 Task: Add Sprouts Two Bite Chocolate Cupcakes to the cart.
Action: Mouse moved to (21, 97)
Screenshot: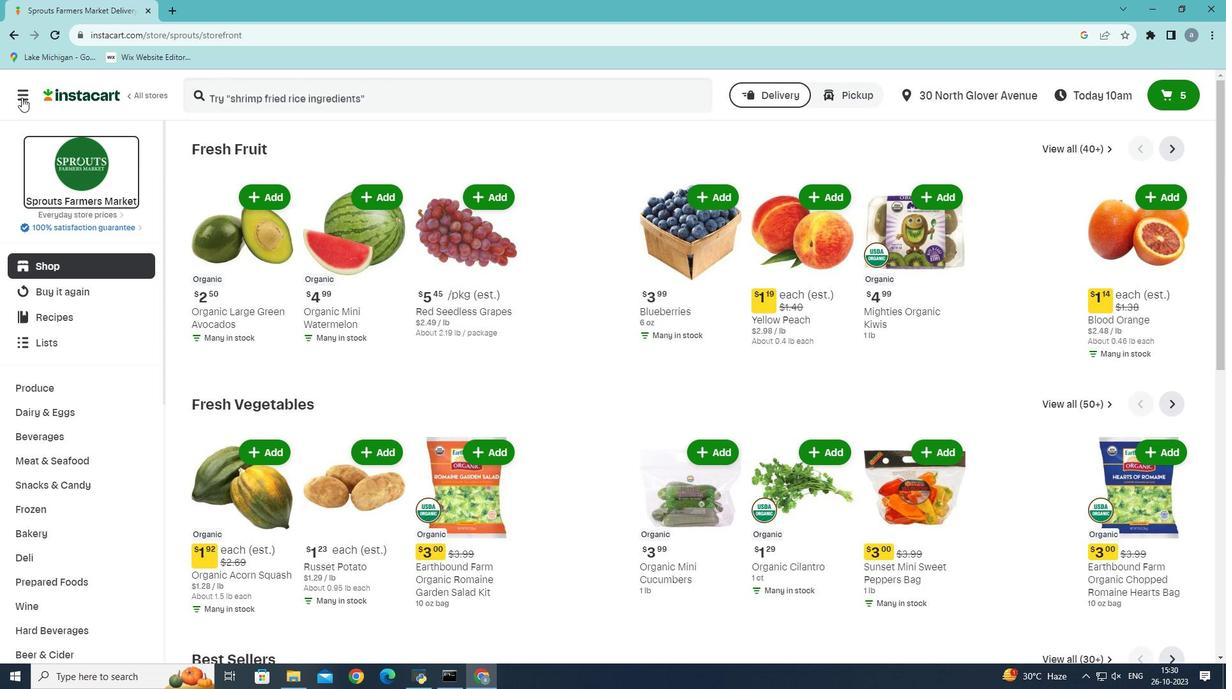 
Action: Mouse pressed left at (21, 97)
Screenshot: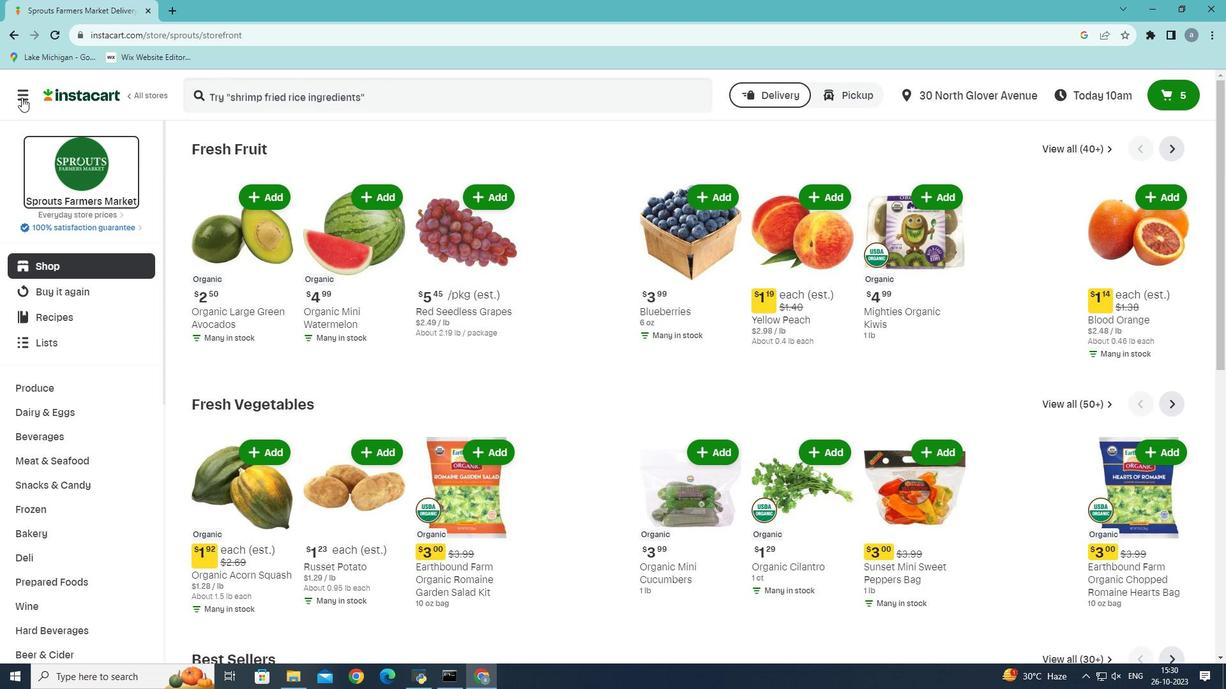 
Action: Mouse moved to (76, 373)
Screenshot: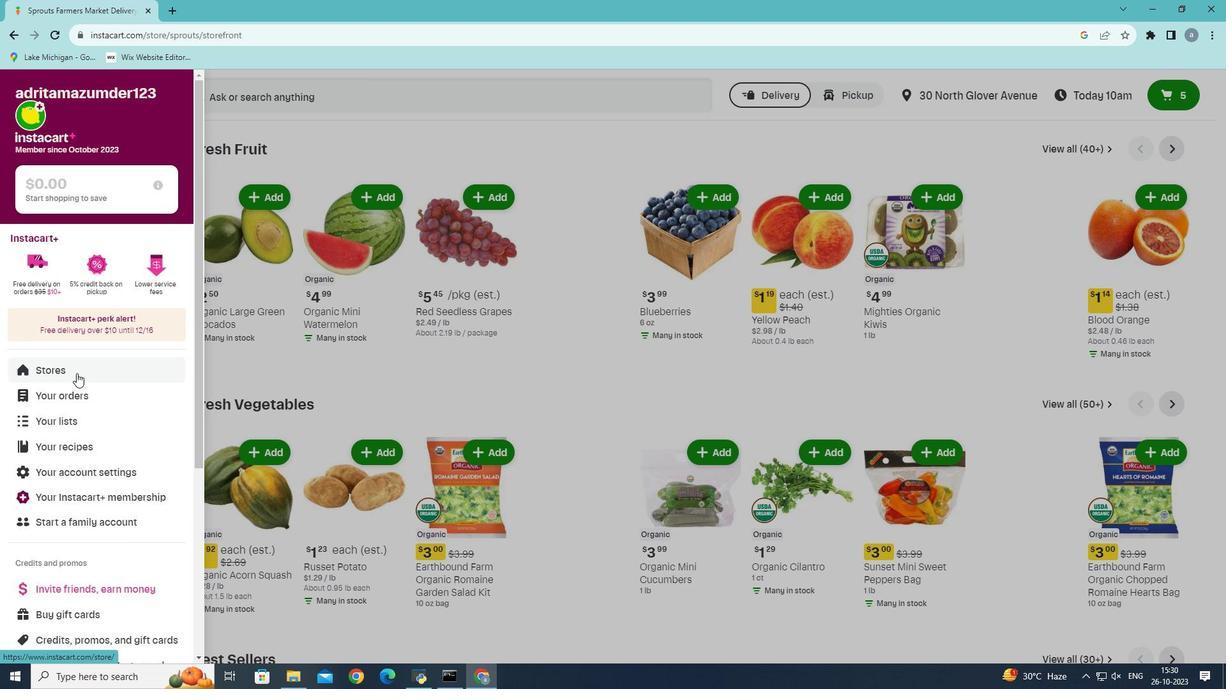 
Action: Mouse pressed left at (76, 373)
Screenshot: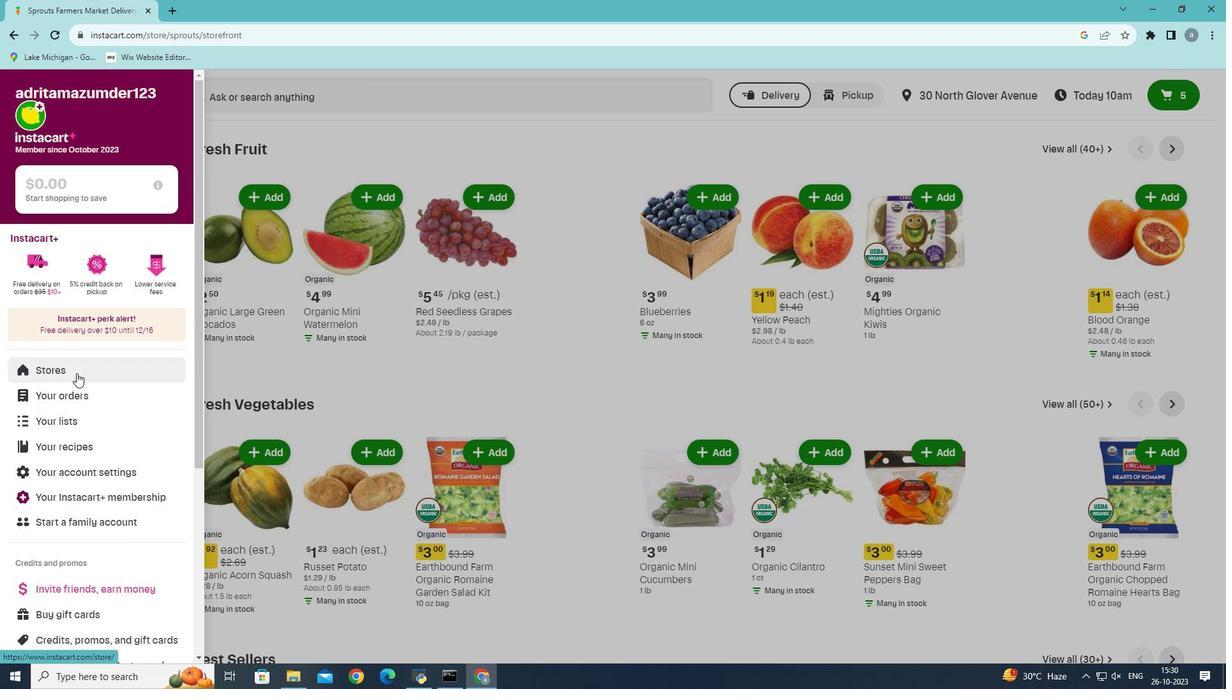 
Action: Mouse moved to (300, 148)
Screenshot: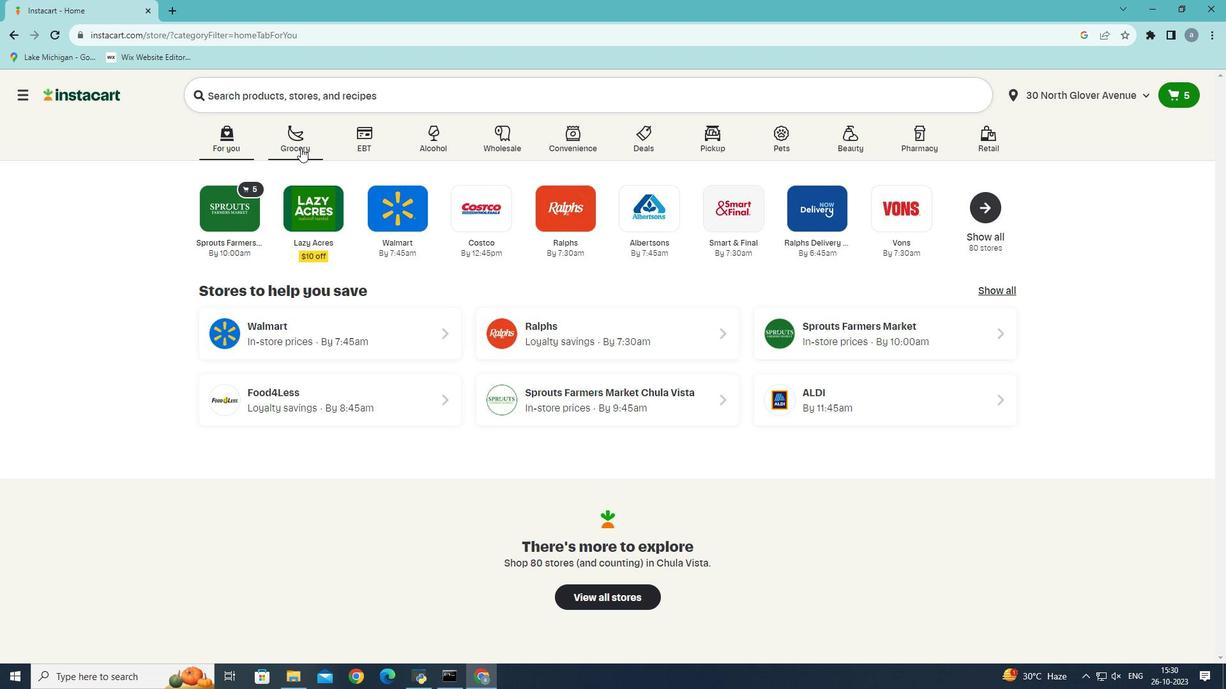 
Action: Mouse pressed left at (300, 148)
Screenshot: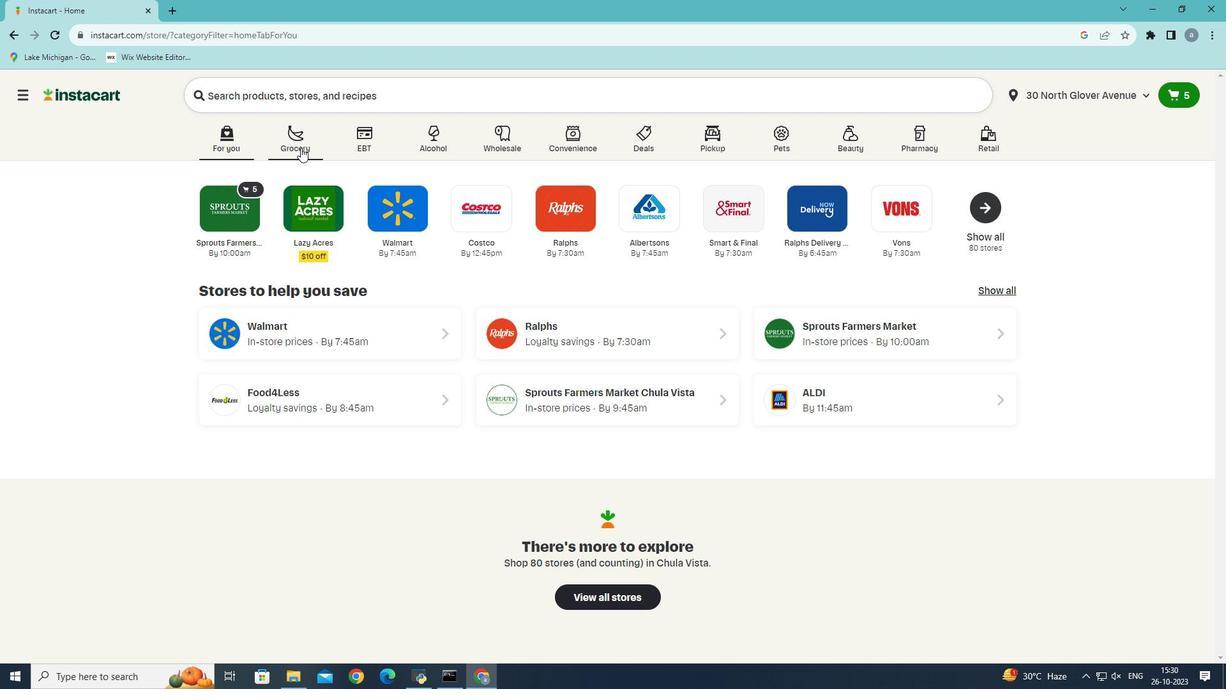 
Action: Mouse moved to (304, 371)
Screenshot: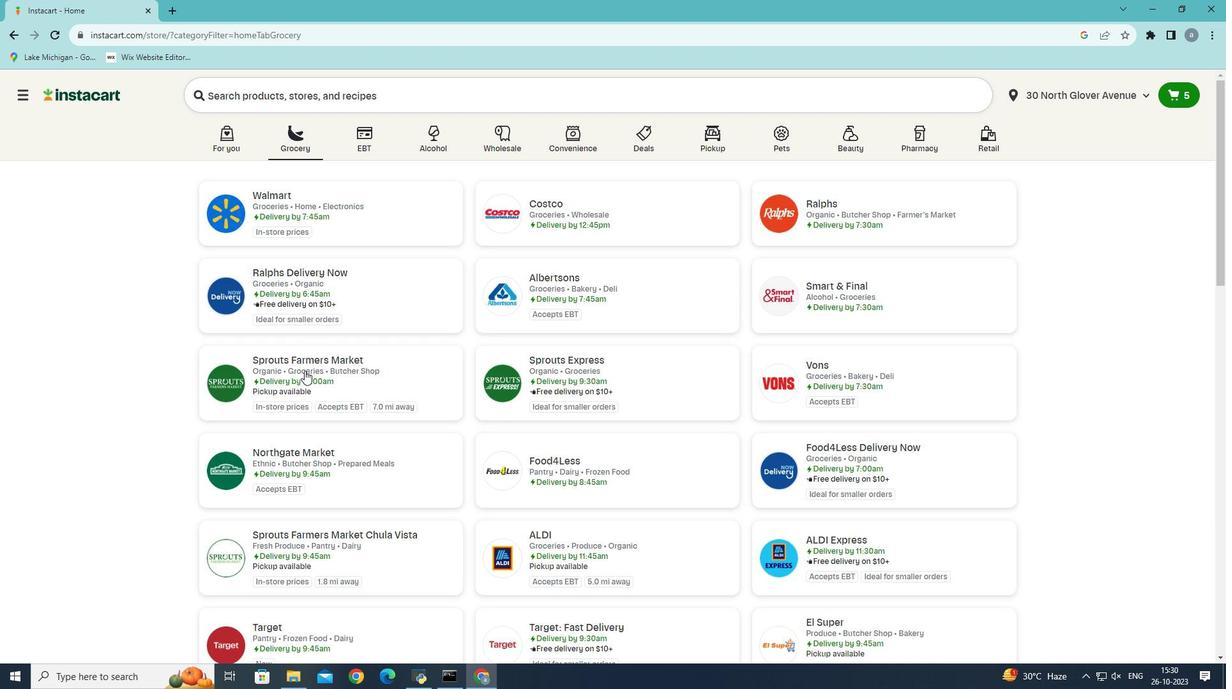 
Action: Mouse pressed left at (304, 371)
Screenshot: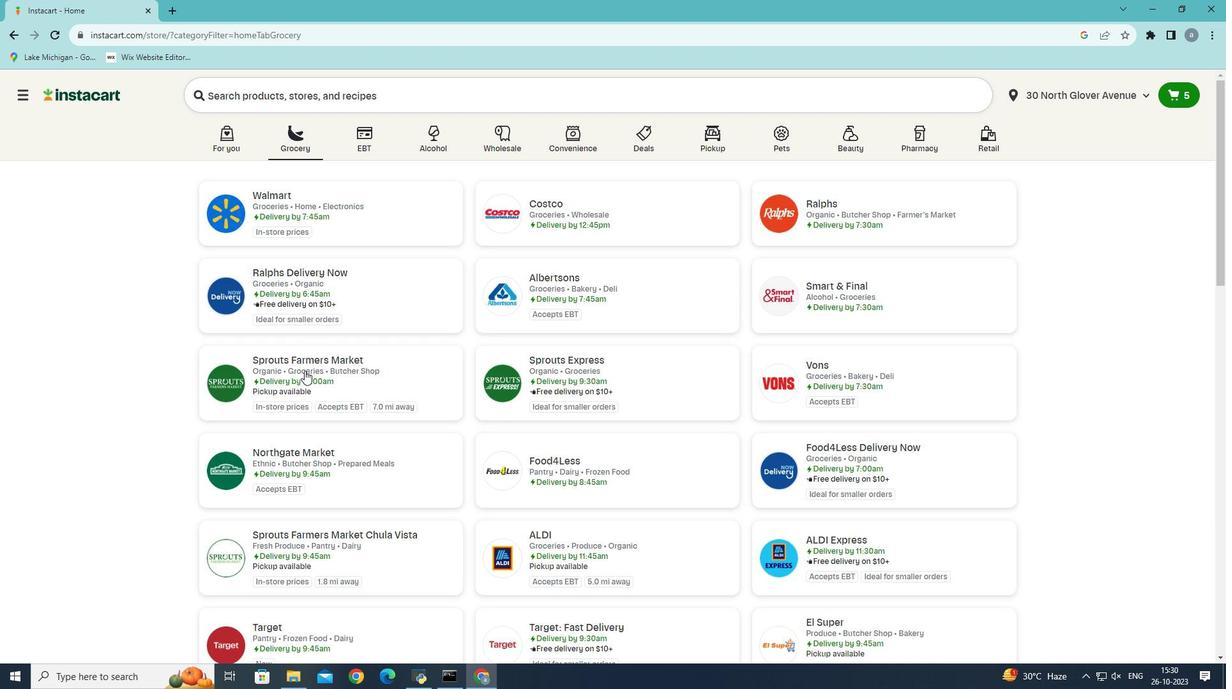 
Action: Mouse moved to (31, 532)
Screenshot: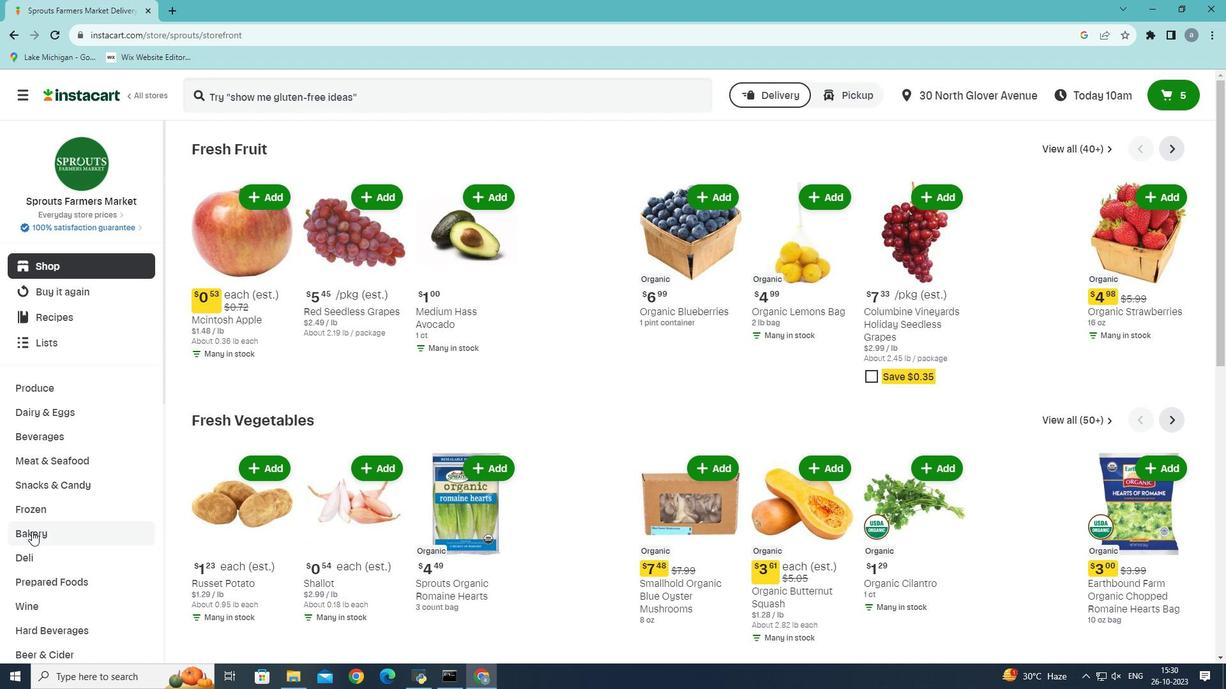 
Action: Mouse pressed left at (31, 532)
Screenshot: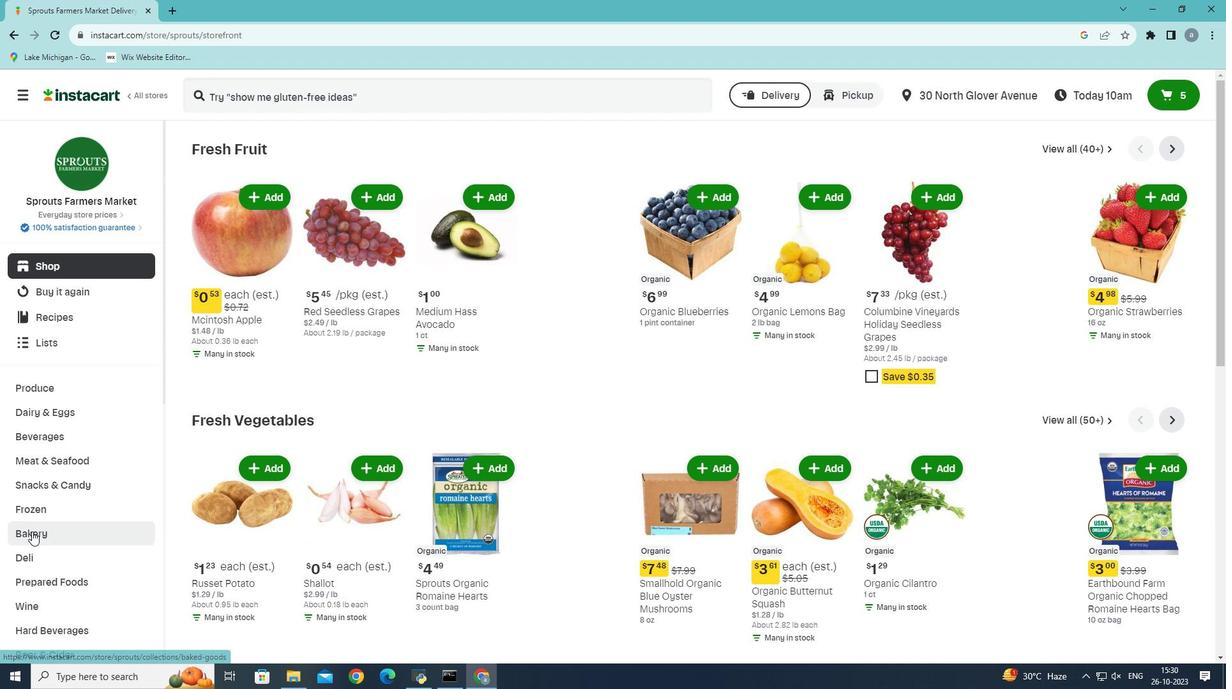 
Action: Mouse moved to (866, 182)
Screenshot: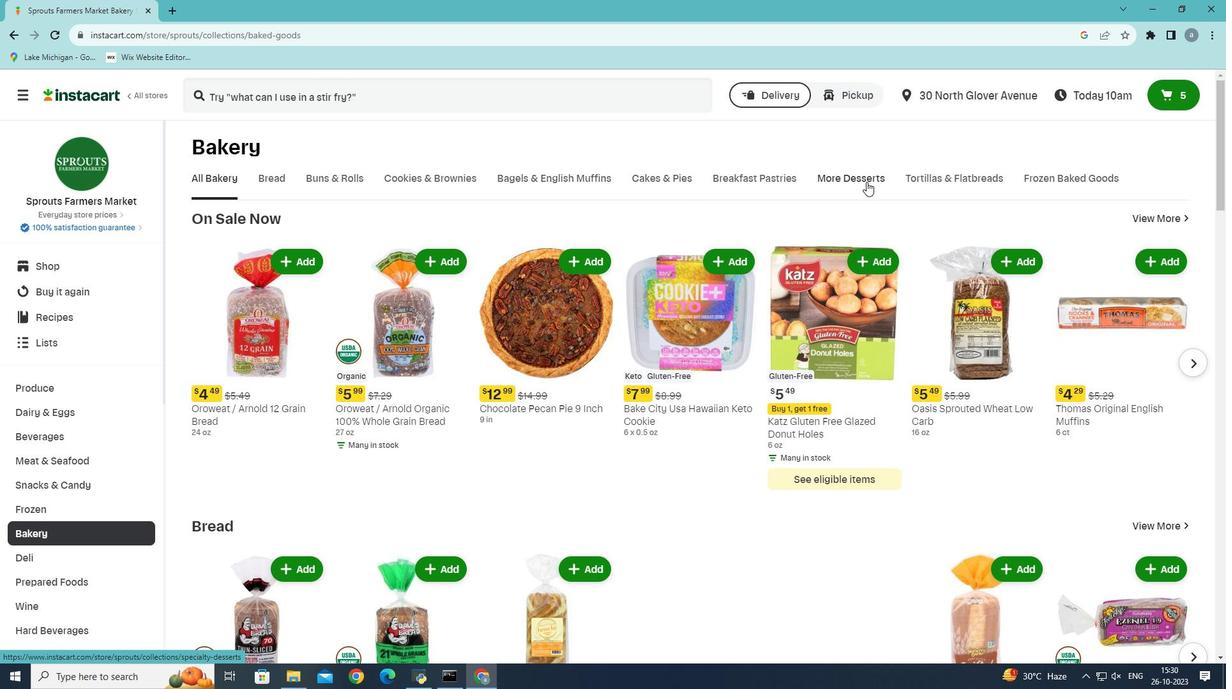 
Action: Mouse pressed left at (866, 182)
Screenshot: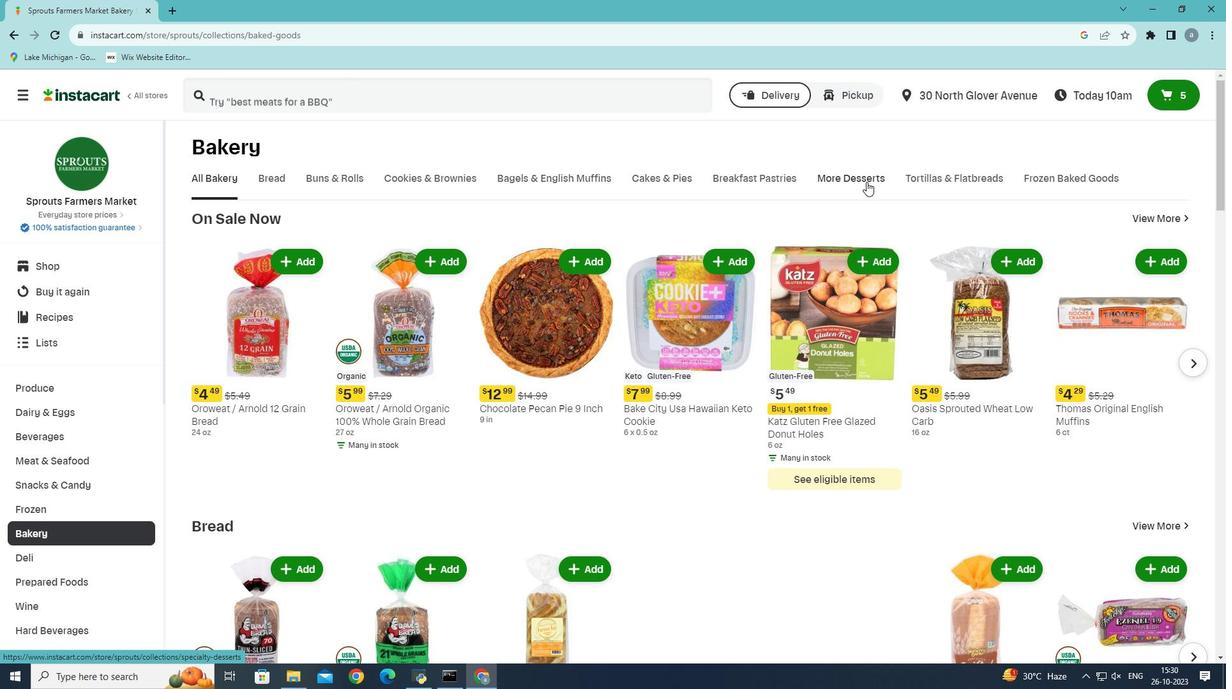
Action: Mouse moved to (308, 244)
Screenshot: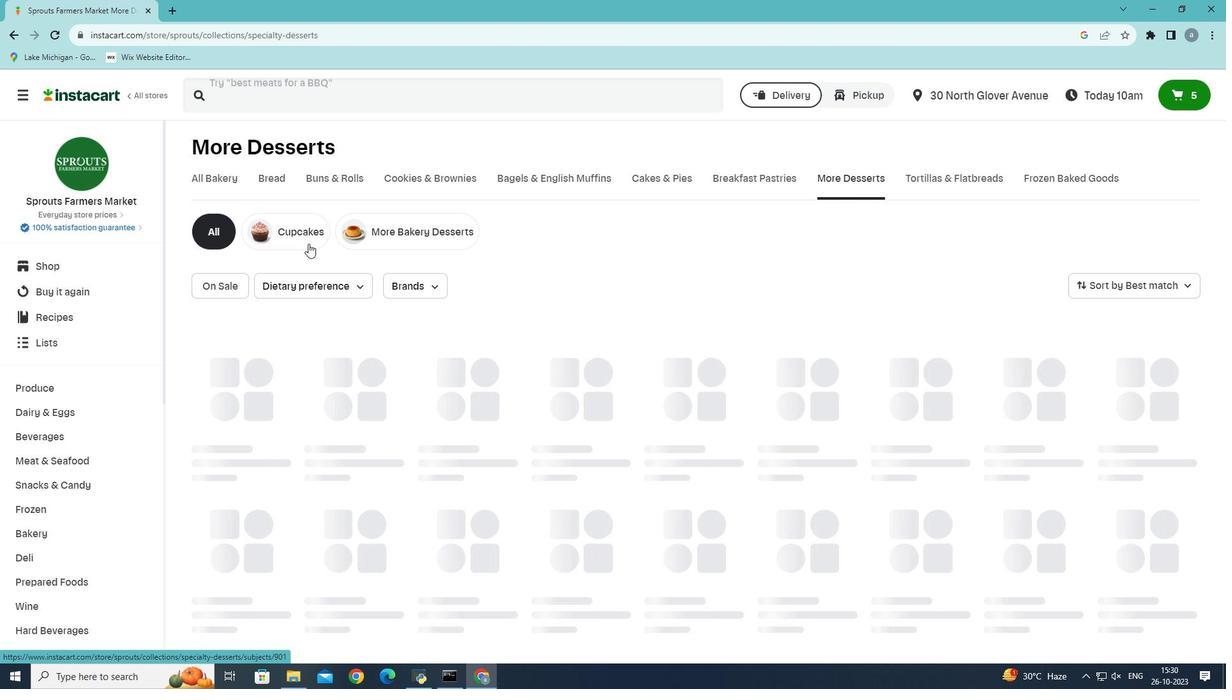 
Action: Mouse pressed left at (308, 244)
Screenshot: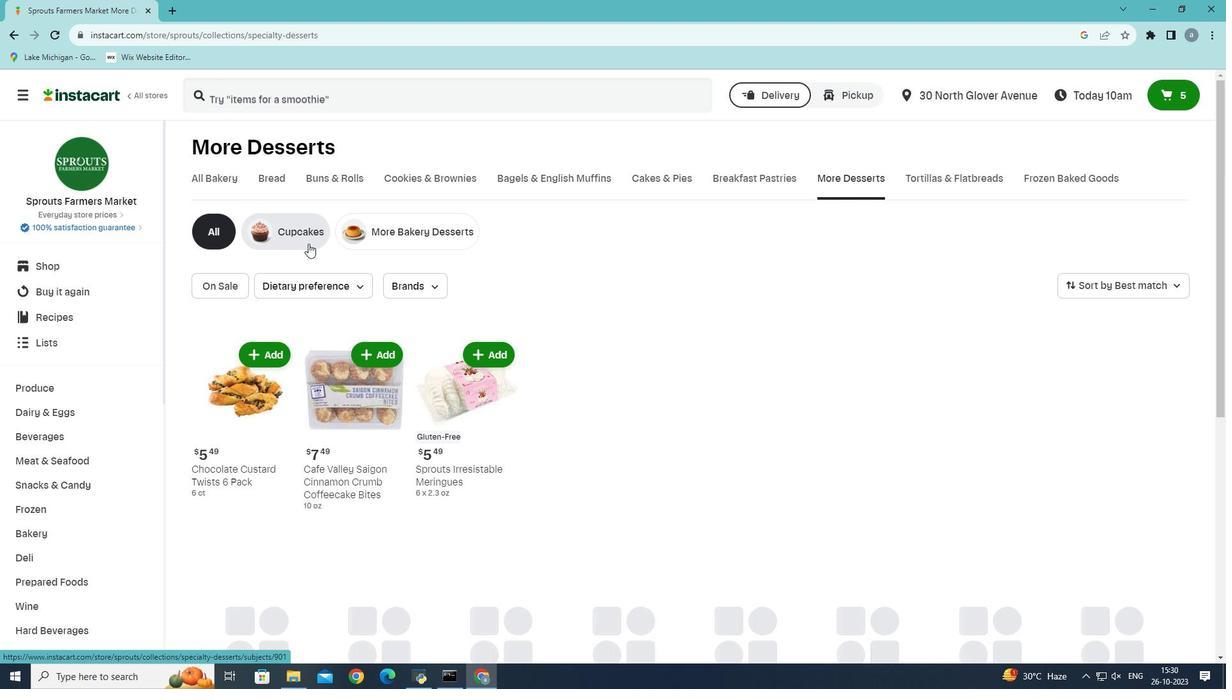 
Action: Mouse moved to (475, 353)
Screenshot: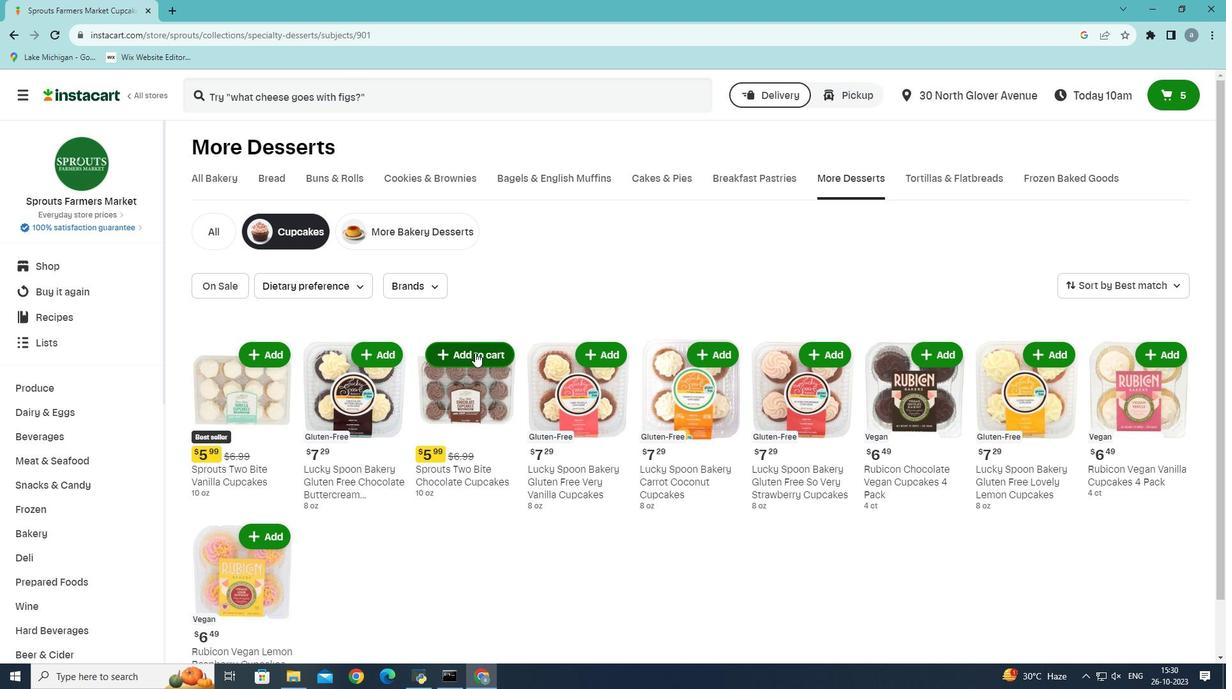 
Action: Mouse pressed left at (475, 353)
Screenshot: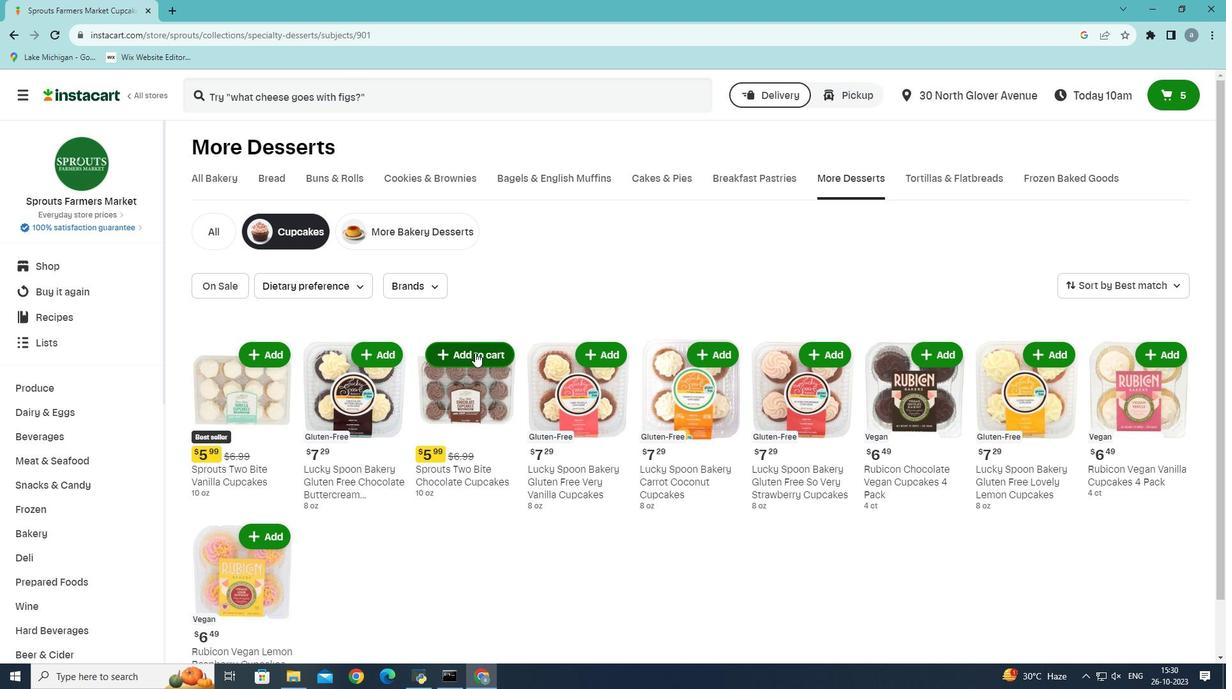 
Action: Mouse moved to (436, 367)
Screenshot: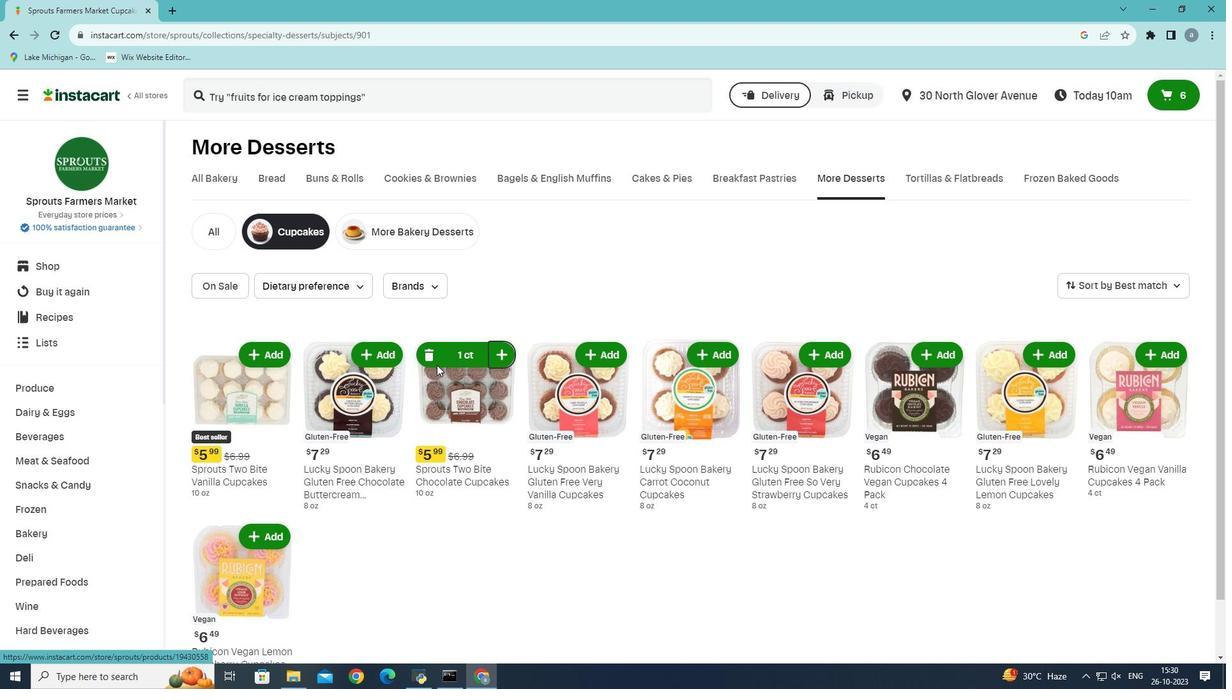 
